 Task: Create a due date automation trigger when advanced on, on the wednesday before a card is due add dates without a start date at 11:00 AM.
Action: Mouse moved to (1134, 93)
Screenshot: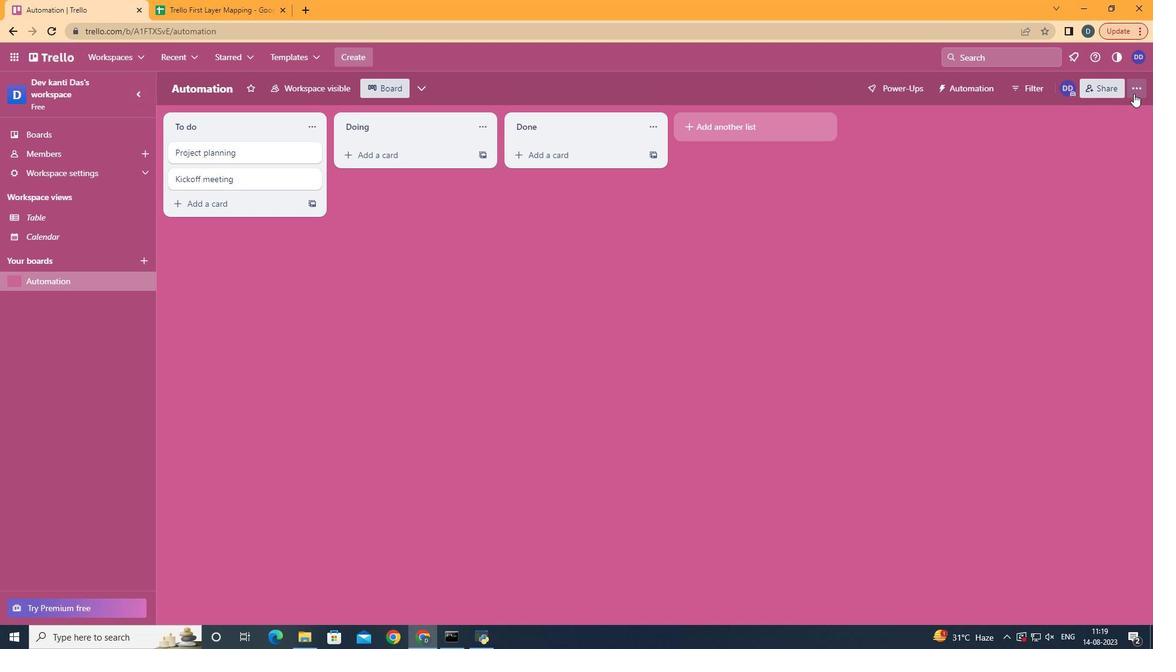 
Action: Mouse pressed left at (1134, 93)
Screenshot: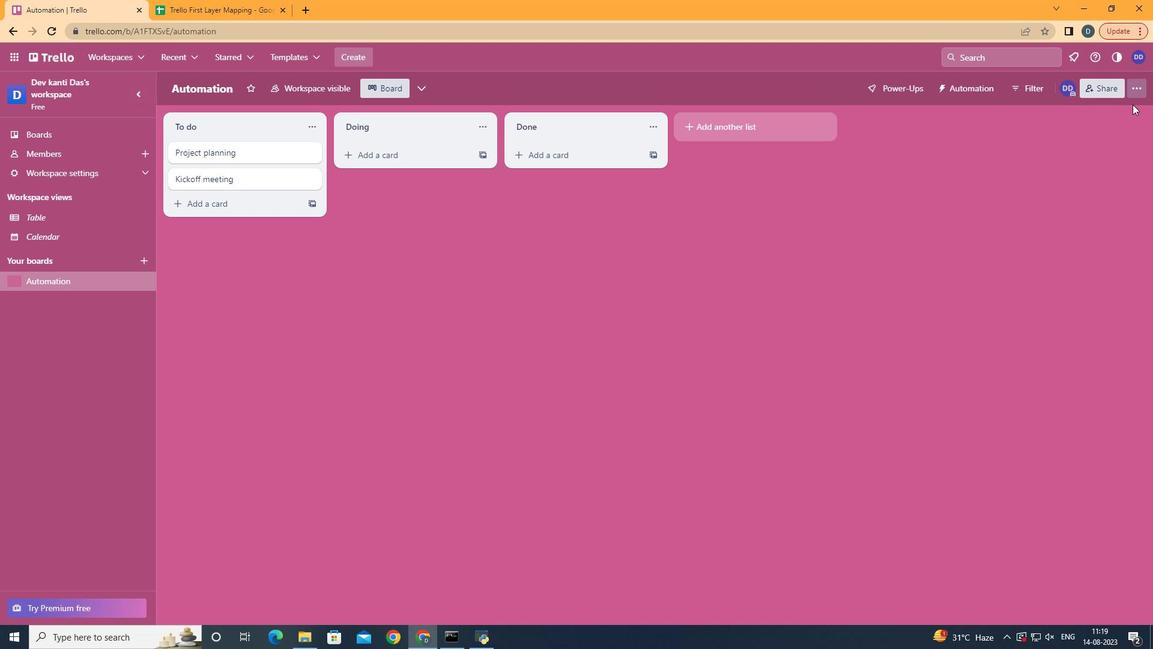 
Action: Mouse moved to (1055, 257)
Screenshot: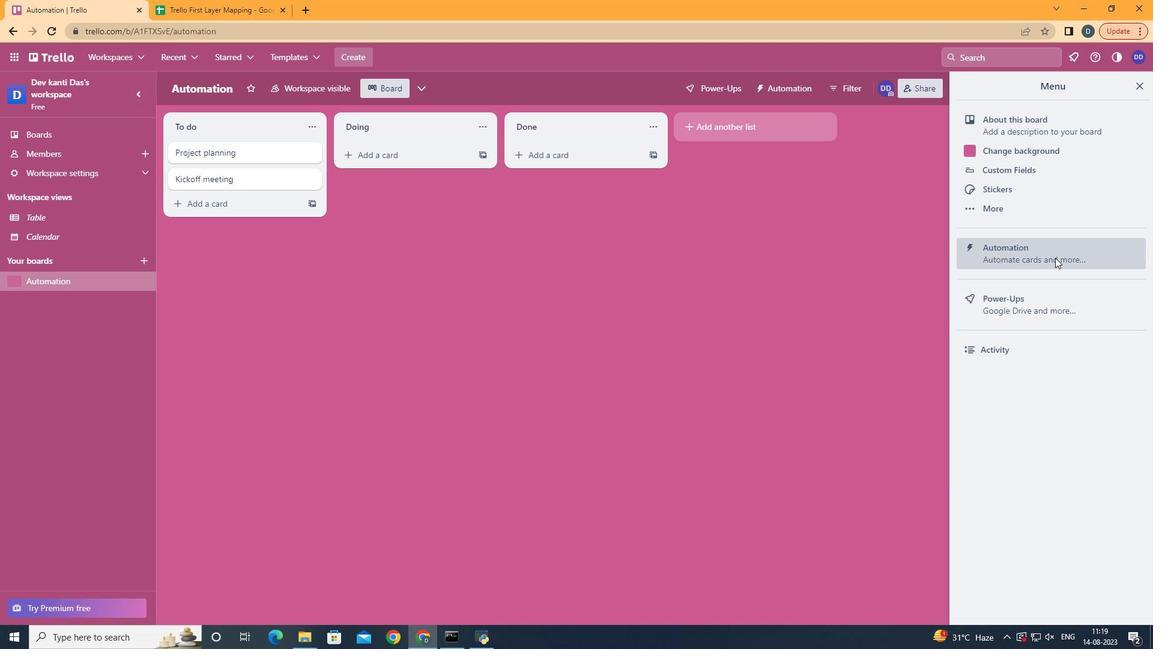 
Action: Mouse pressed left at (1055, 257)
Screenshot: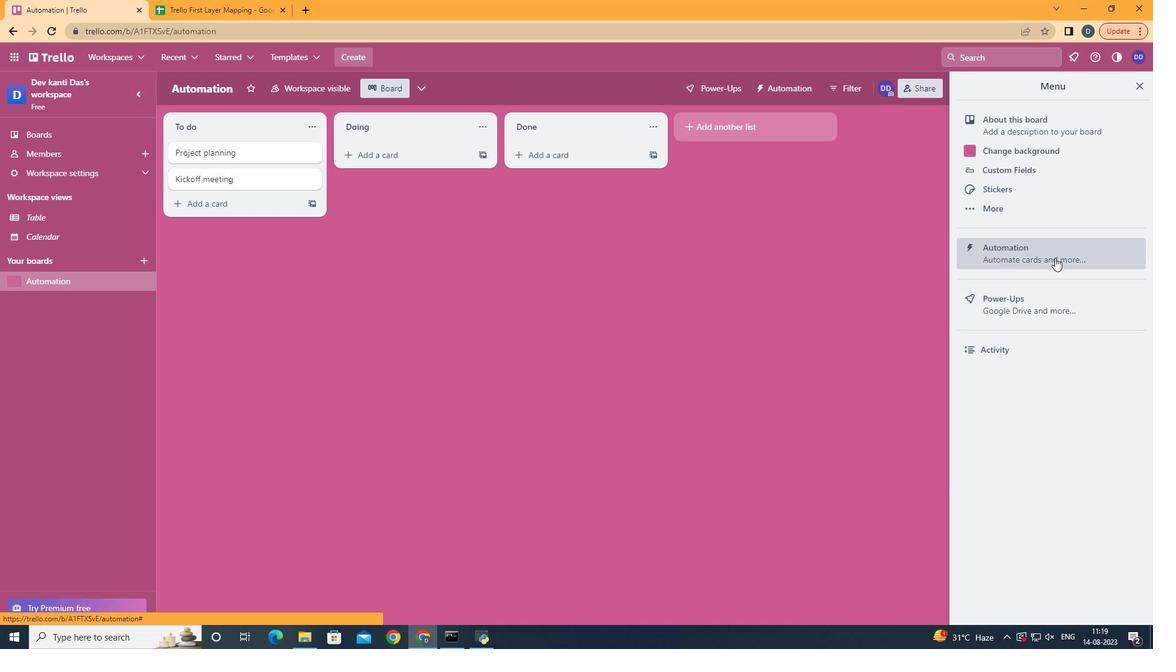 
Action: Mouse moved to (207, 237)
Screenshot: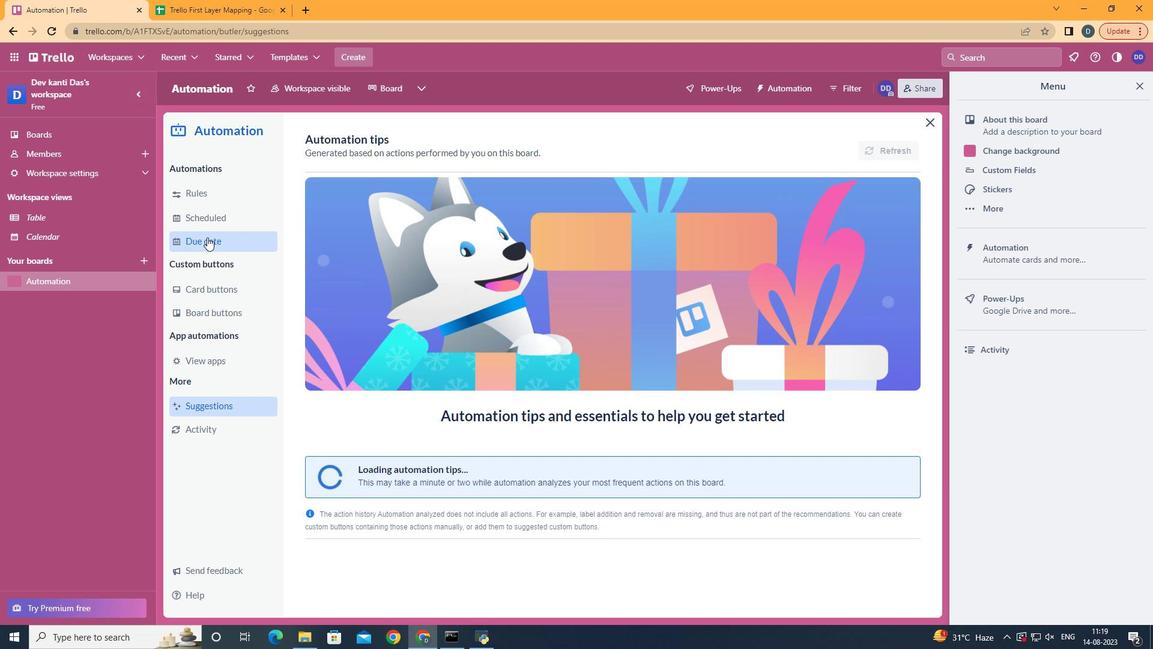 
Action: Mouse pressed left at (207, 237)
Screenshot: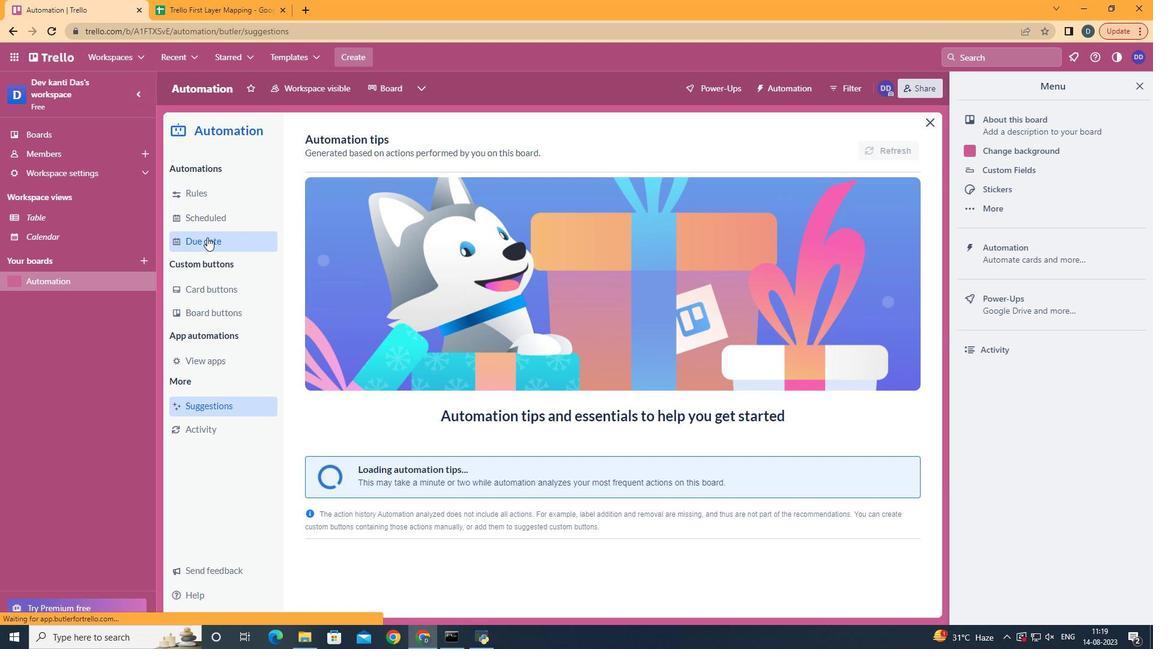 
Action: Mouse moved to (847, 138)
Screenshot: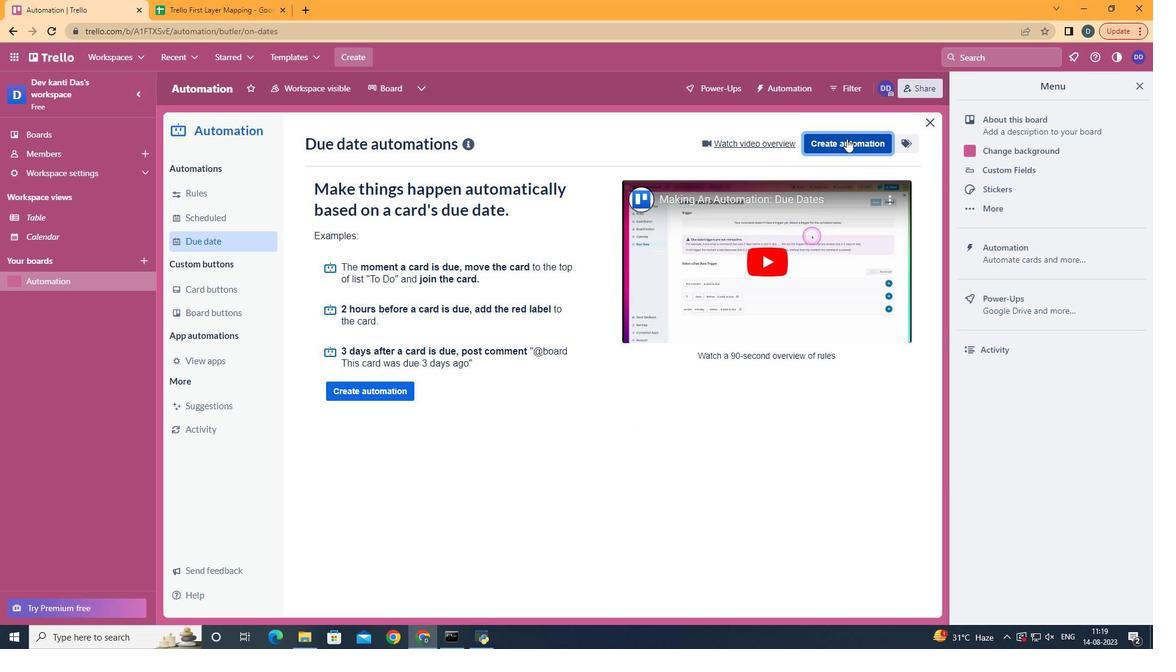 
Action: Mouse pressed left at (847, 138)
Screenshot: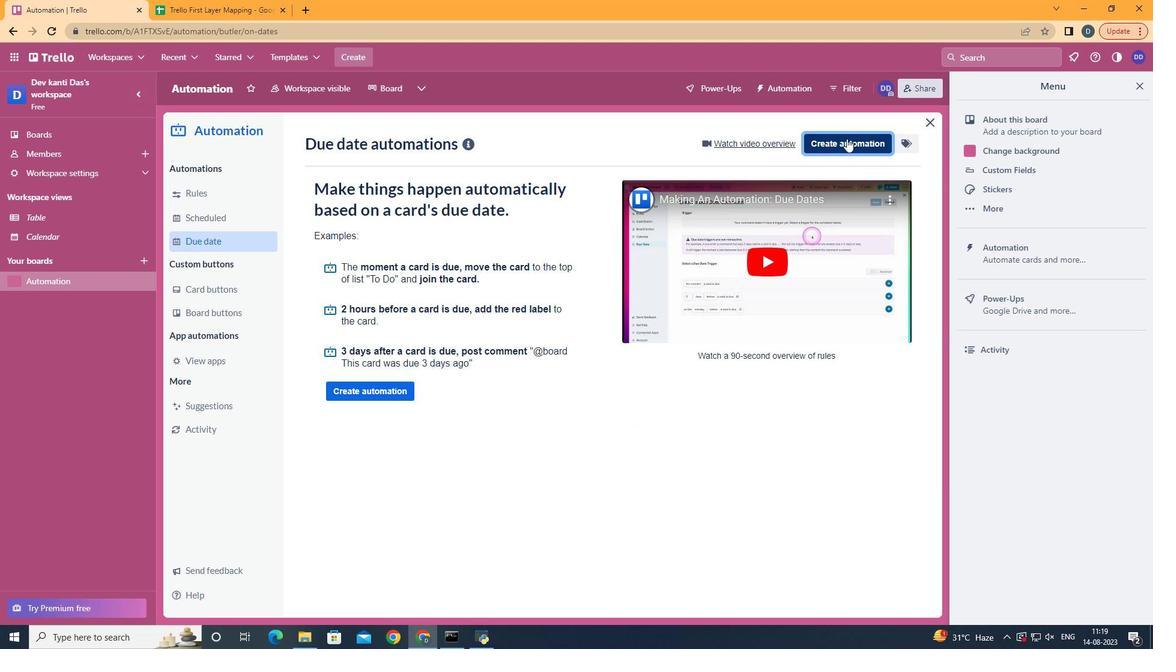 
Action: Mouse moved to (612, 263)
Screenshot: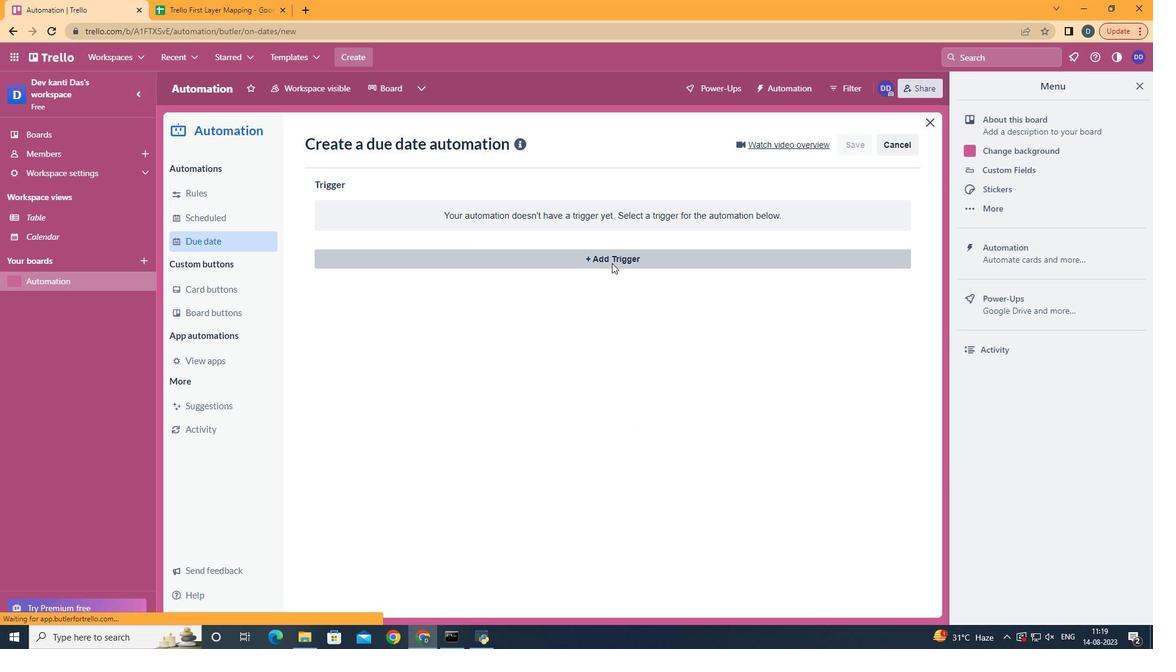 
Action: Mouse pressed left at (612, 263)
Screenshot: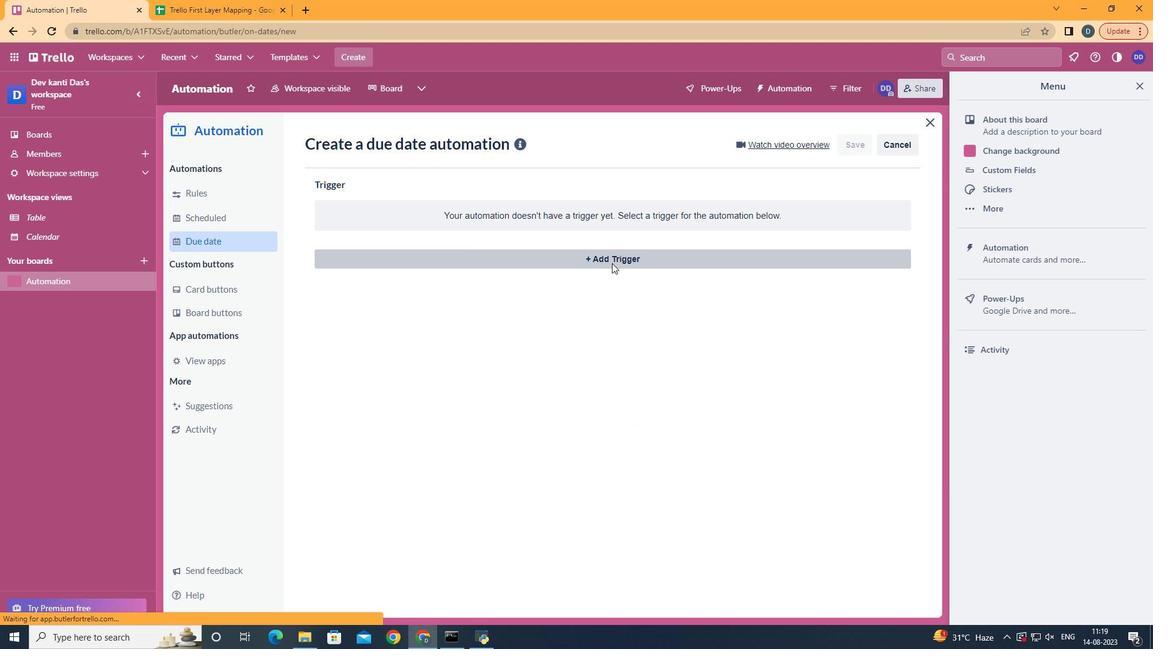 
Action: Mouse moved to (402, 361)
Screenshot: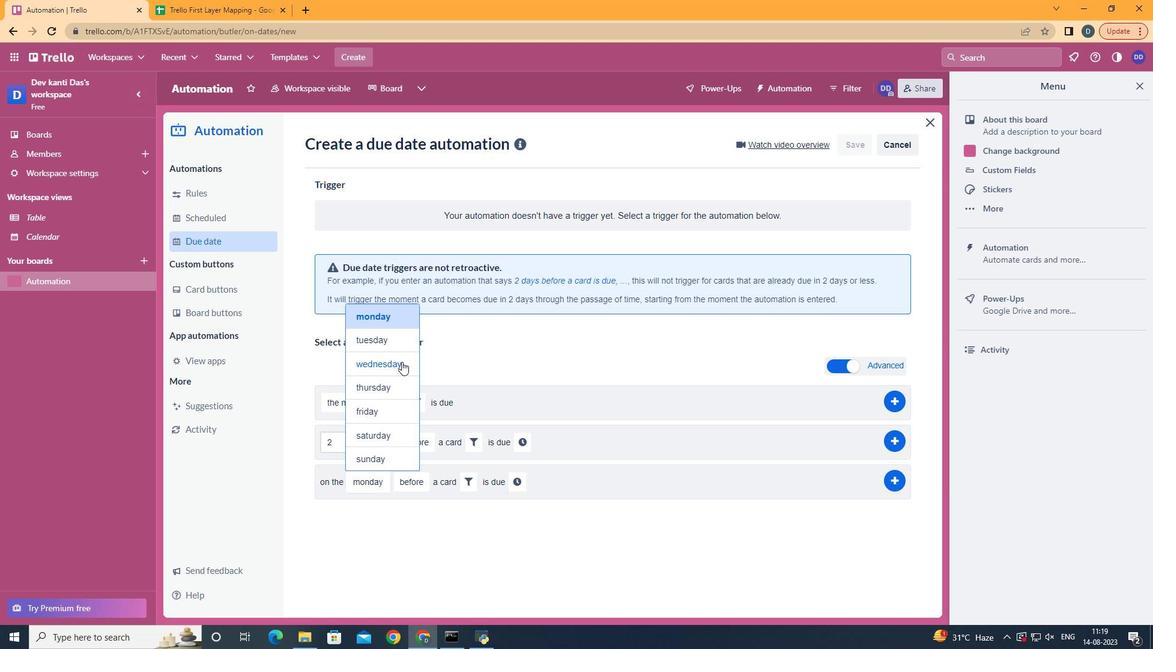 
Action: Mouse pressed left at (402, 361)
Screenshot: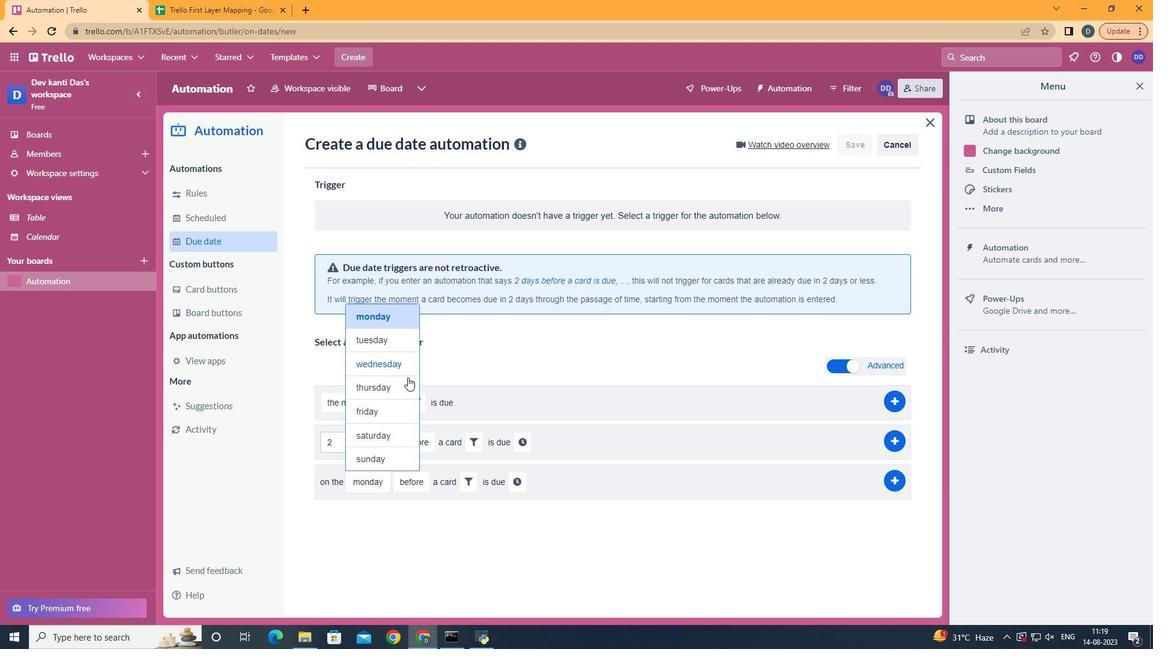 
Action: Mouse moved to (478, 487)
Screenshot: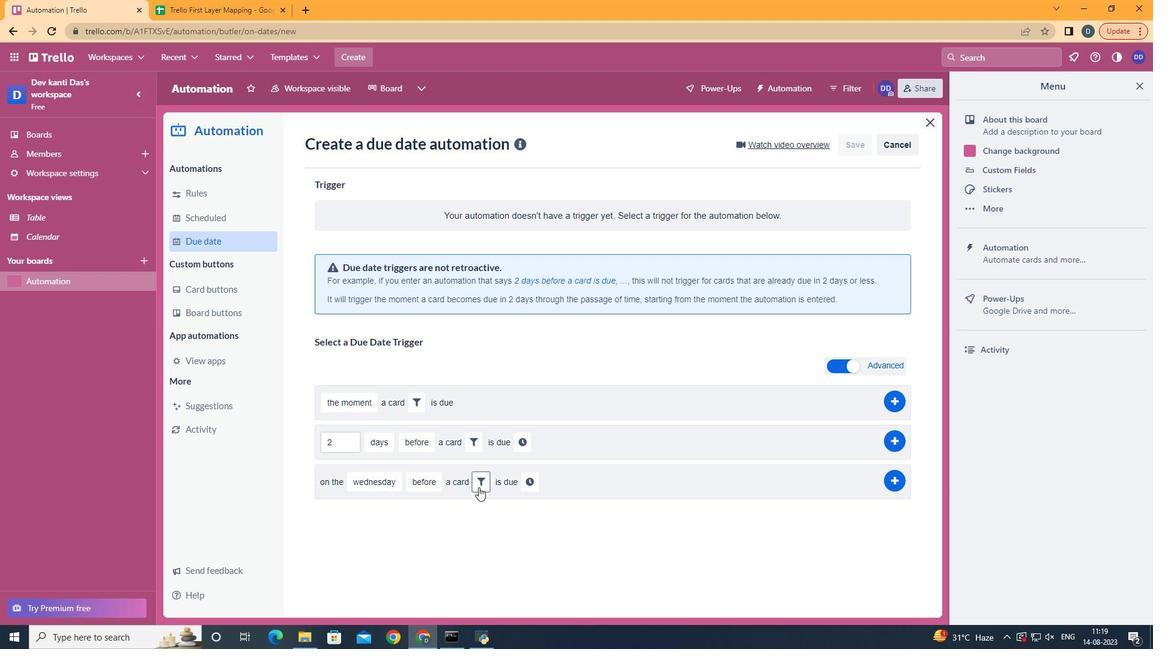 
Action: Mouse pressed left at (478, 487)
Screenshot: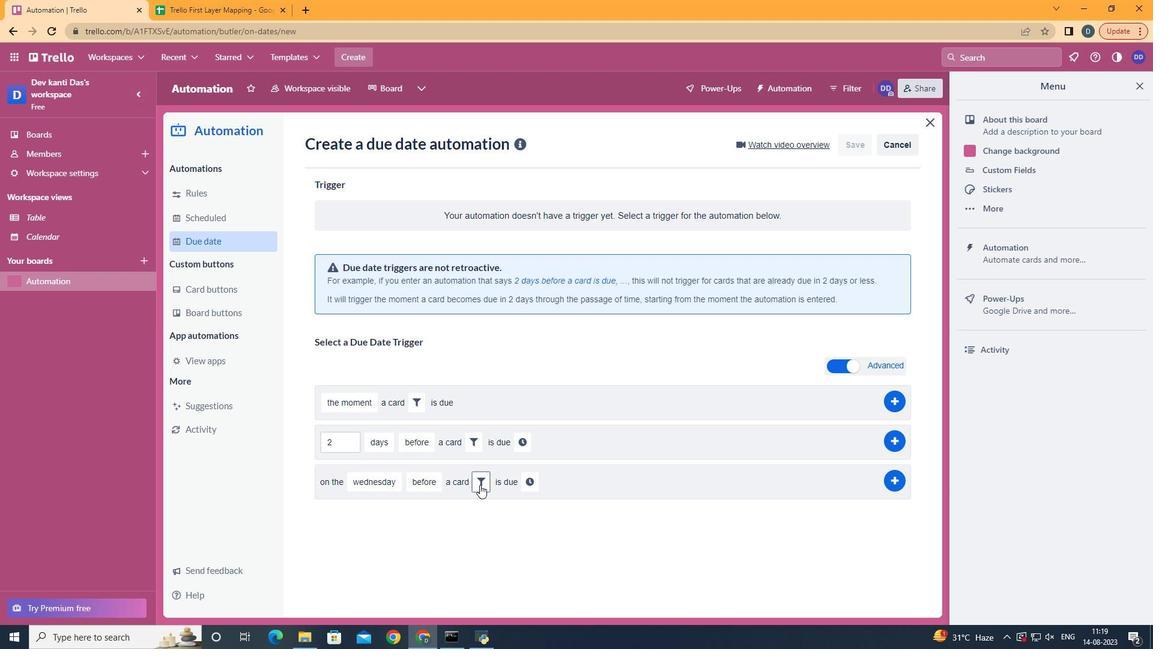 
Action: Mouse moved to (544, 522)
Screenshot: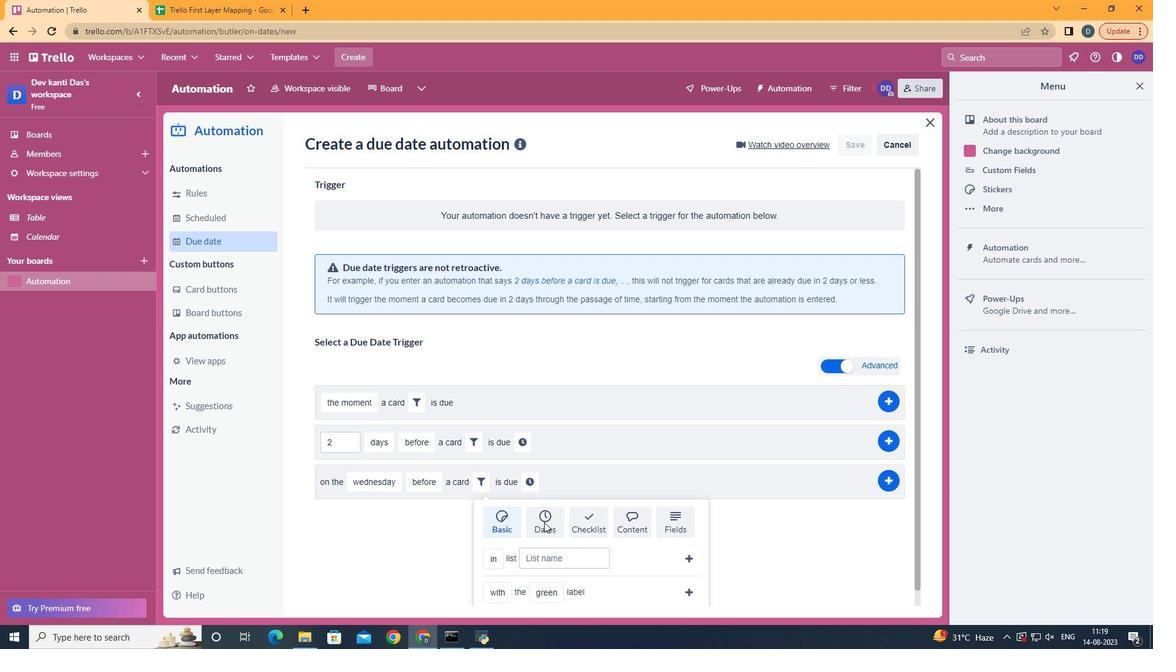 
Action: Mouse pressed left at (544, 522)
Screenshot: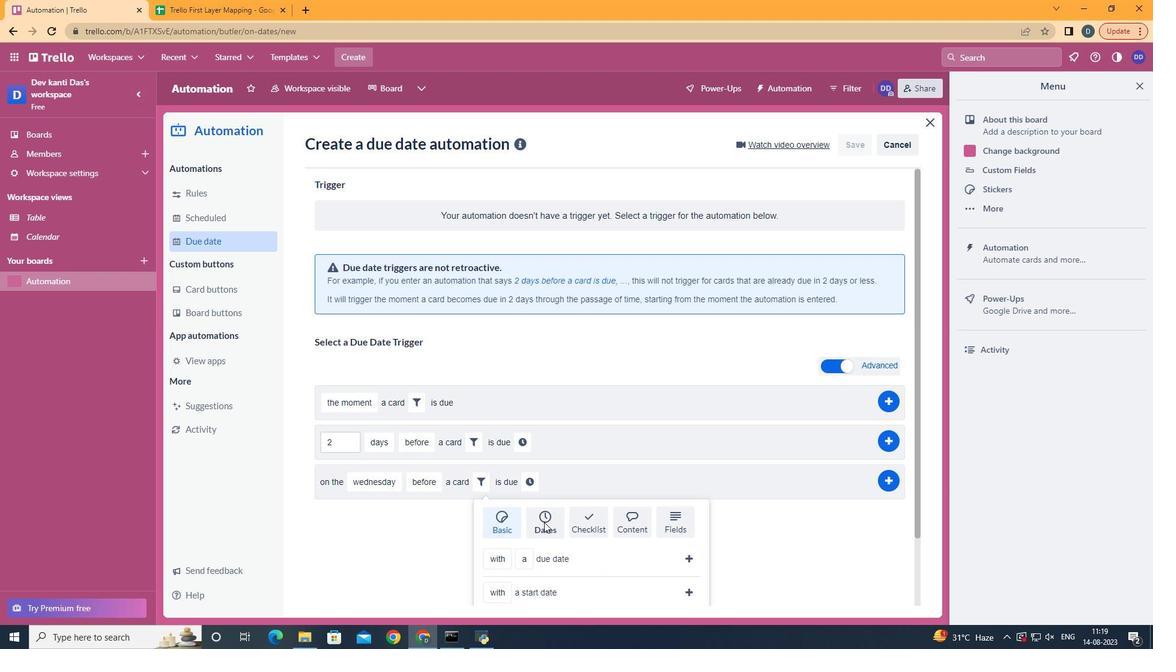 
Action: Mouse scrolled (544, 521) with delta (0, 0)
Screenshot: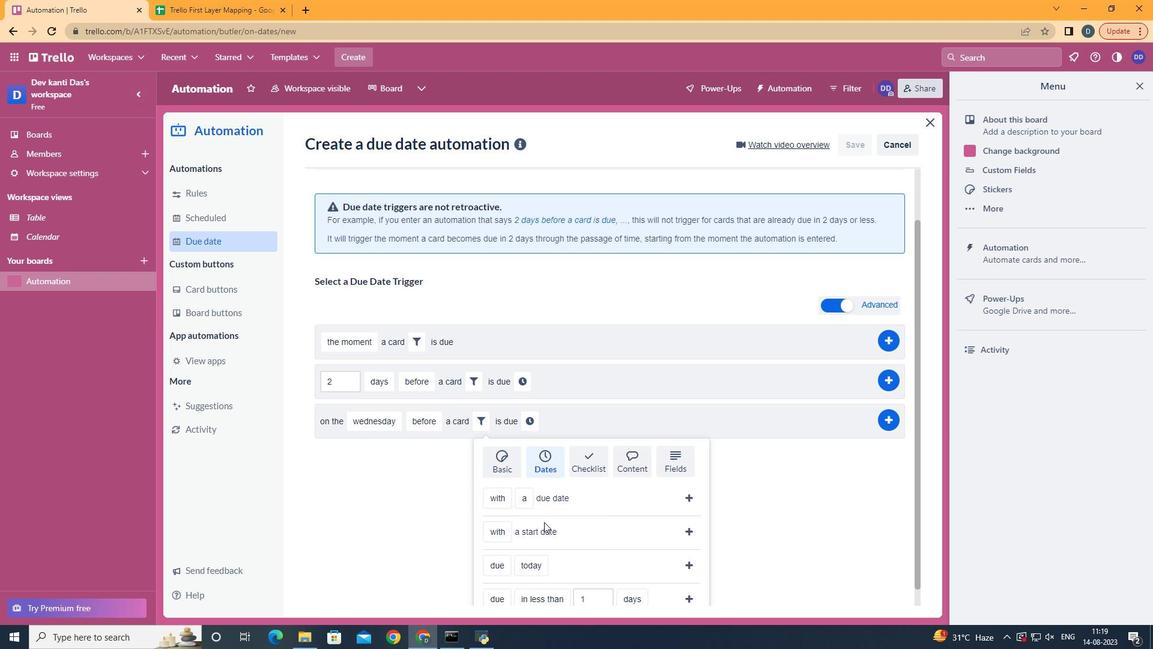 
Action: Mouse scrolled (544, 521) with delta (0, 0)
Screenshot: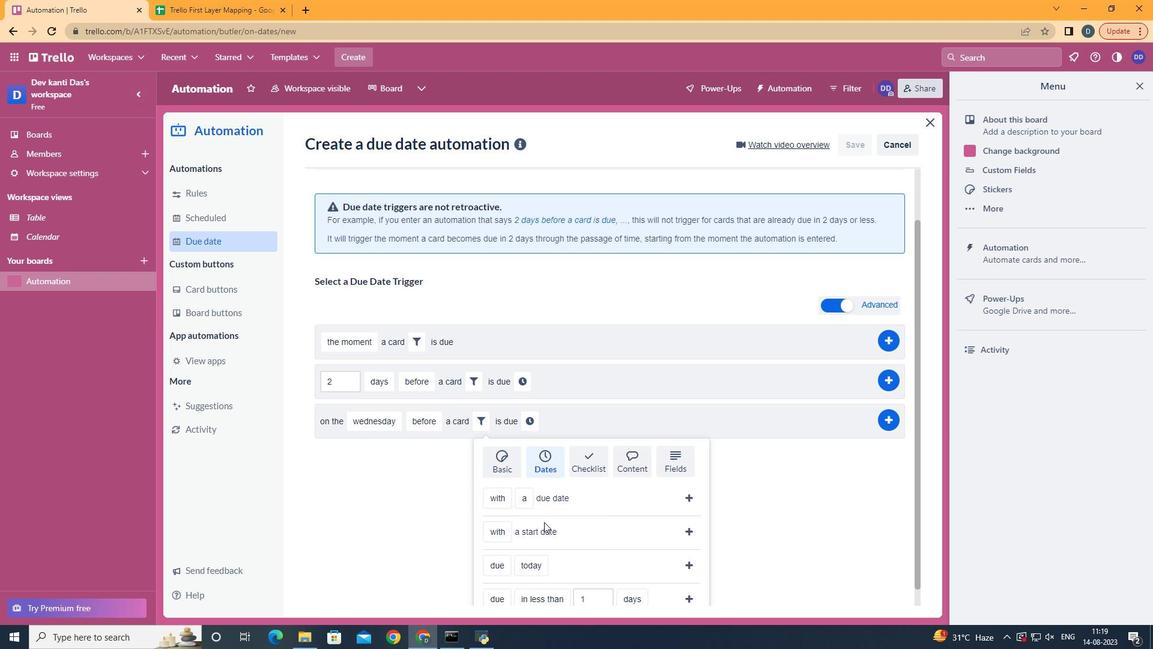 
Action: Mouse scrolled (544, 521) with delta (0, 0)
Screenshot: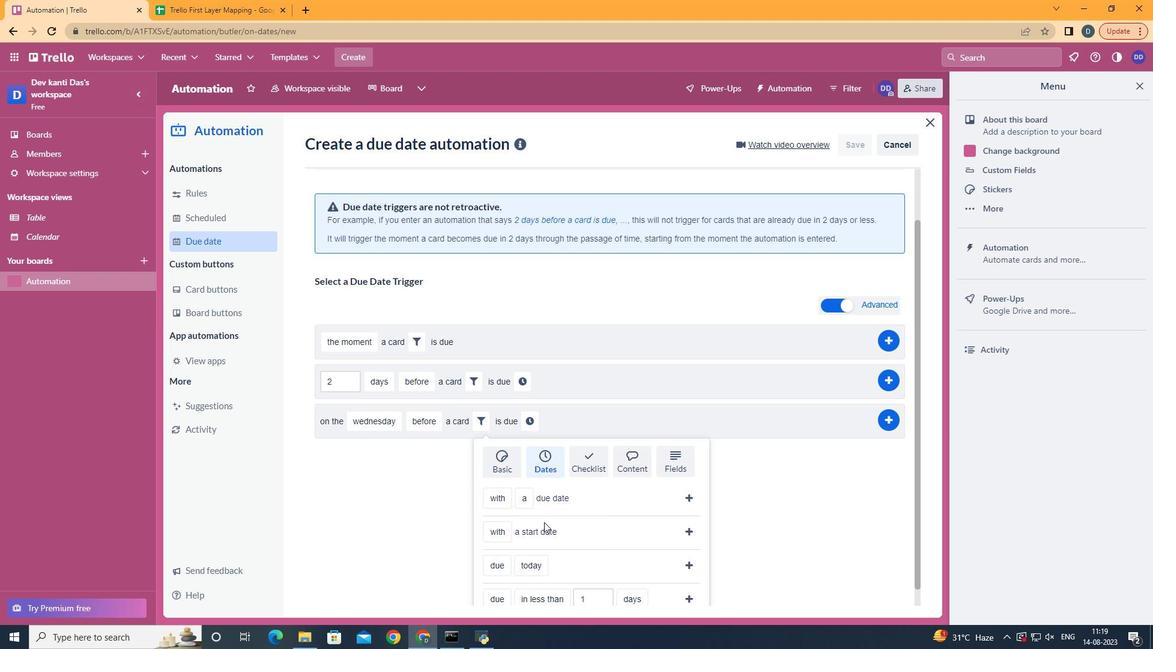 
Action: Mouse scrolled (544, 521) with delta (0, 0)
Screenshot: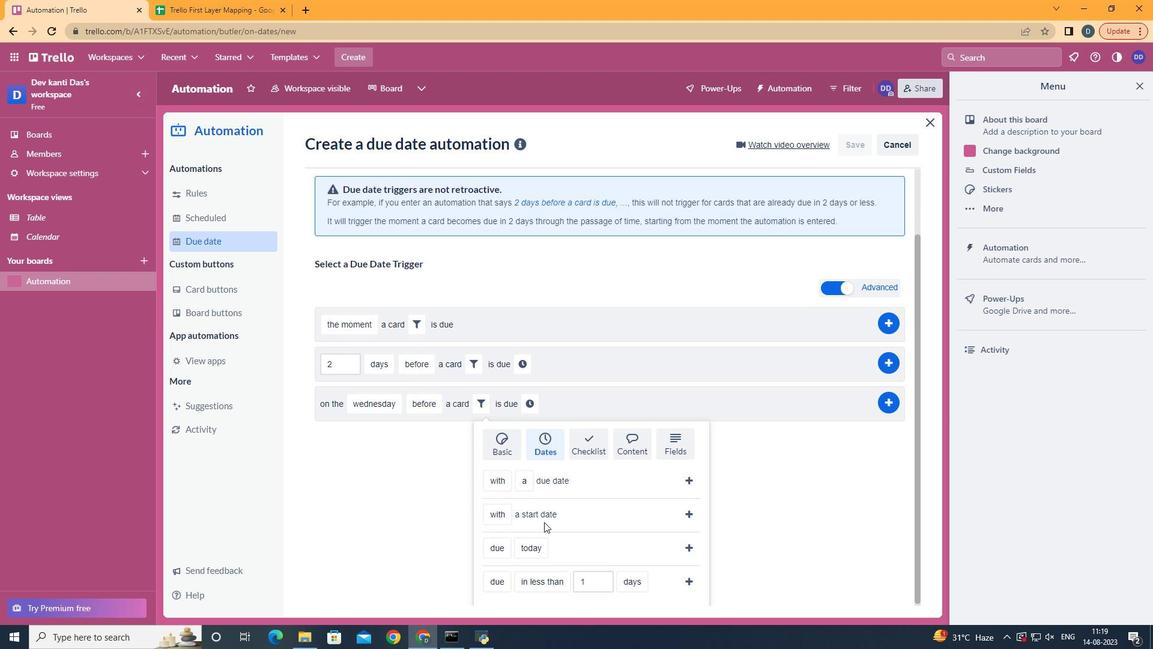 
Action: Mouse moved to (515, 558)
Screenshot: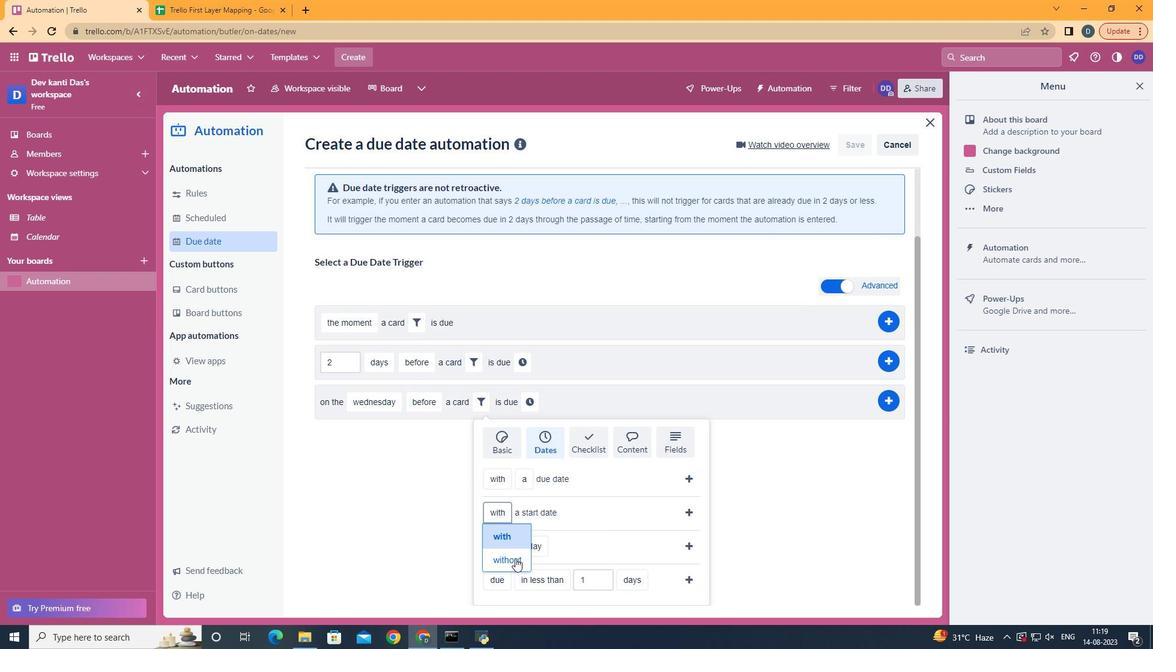 
Action: Mouse pressed left at (515, 558)
Screenshot: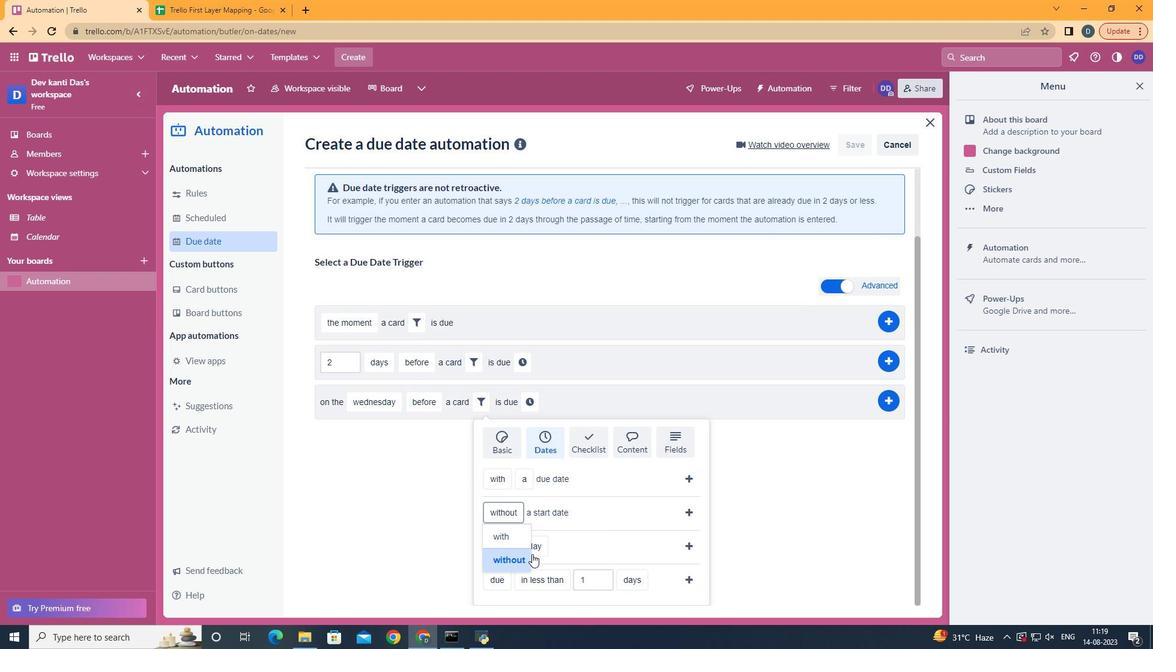 
Action: Mouse moved to (681, 513)
Screenshot: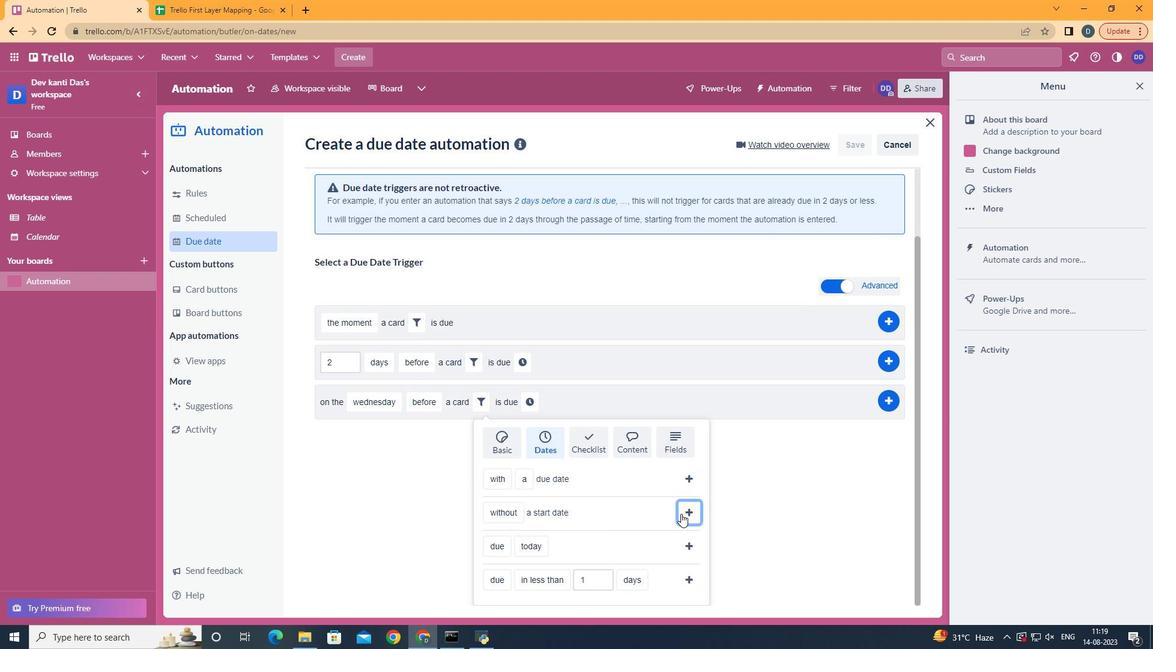 
Action: Mouse pressed left at (681, 513)
Screenshot: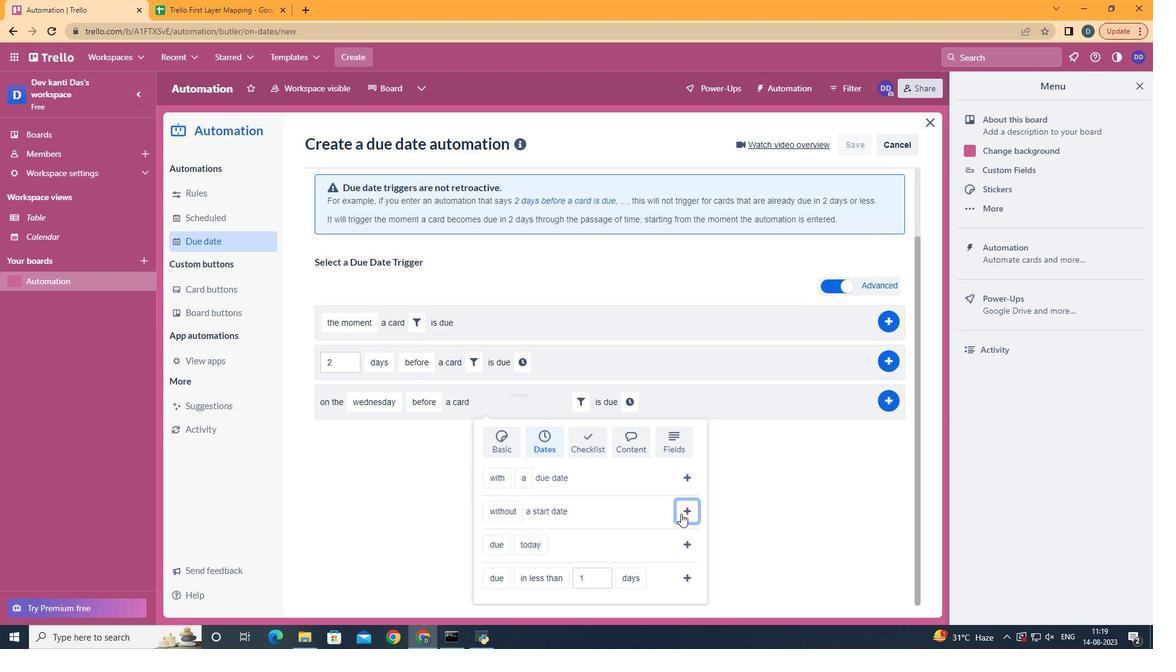 
Action: Mouse moved to (637, 482)
Screenshot: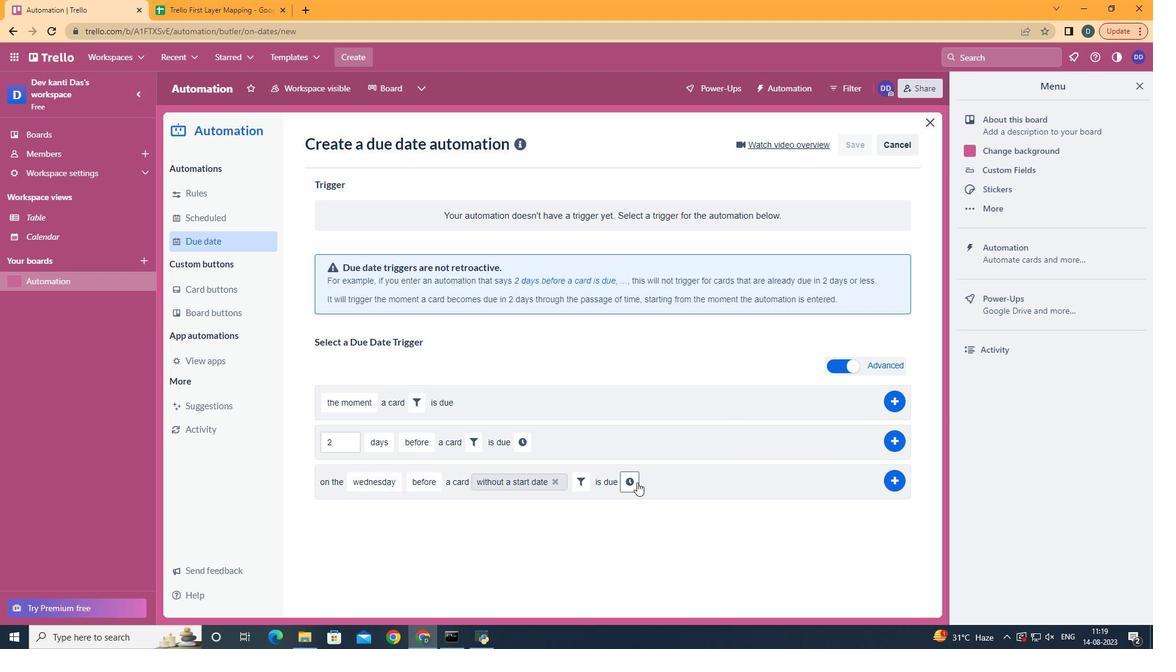 
Action: Mouse pressed left at (637, 482)
Screenshot: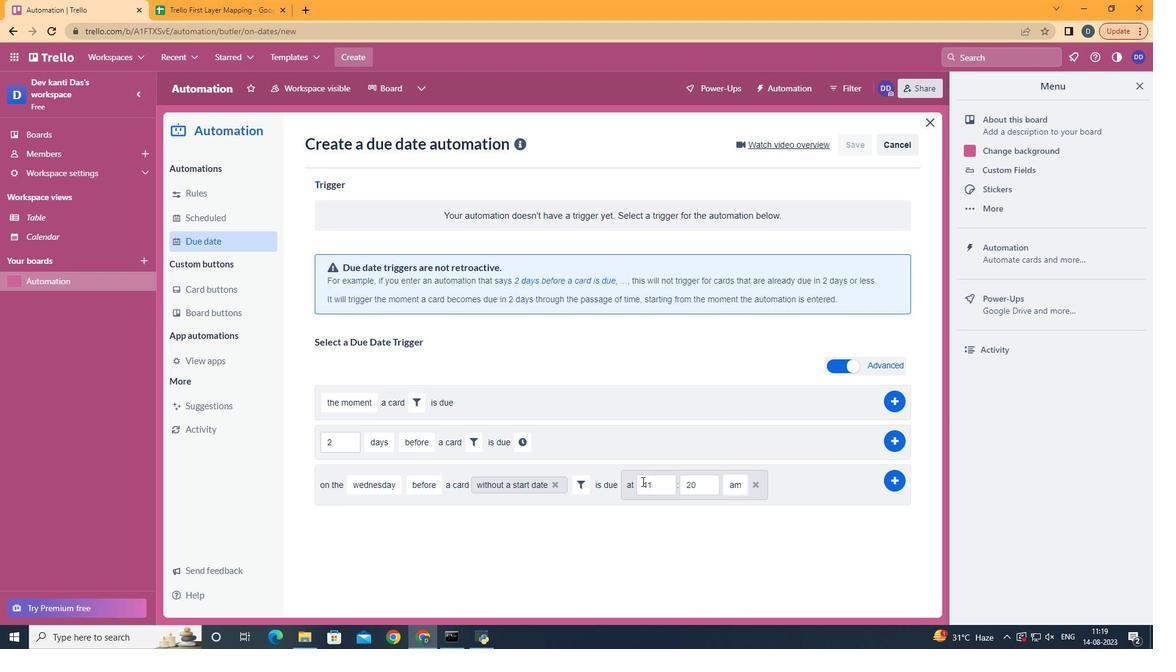 
Action: Mouse moved to (701, 490)
Screenshot: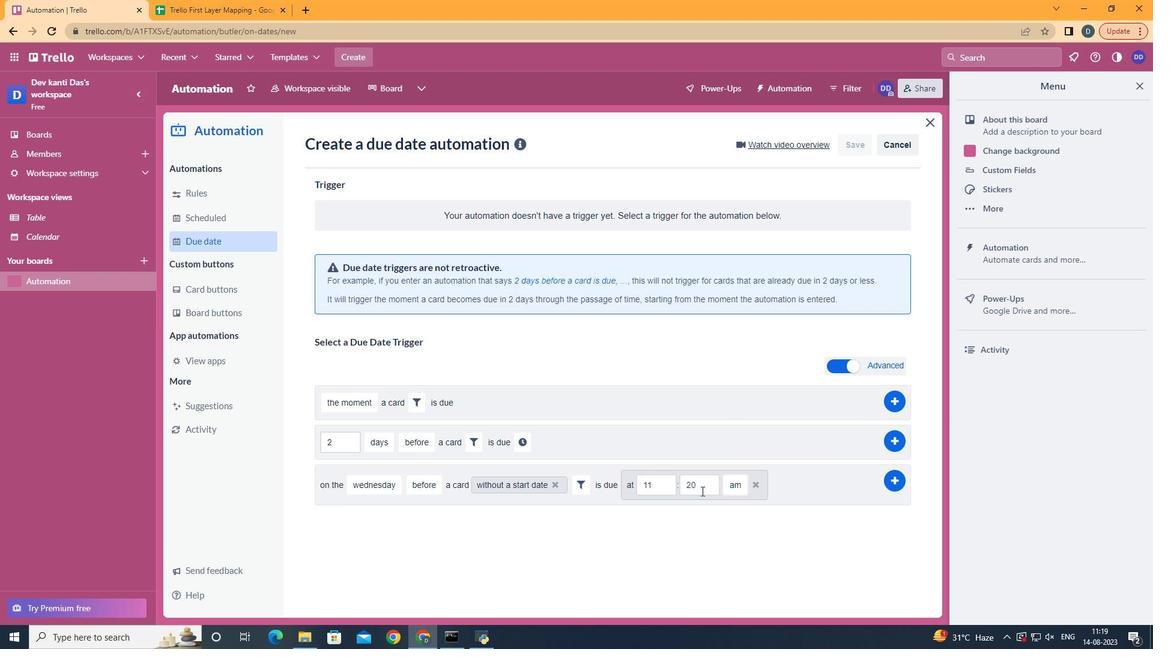 
Action: Mouse pressed left at (701, 490)
Screenshot: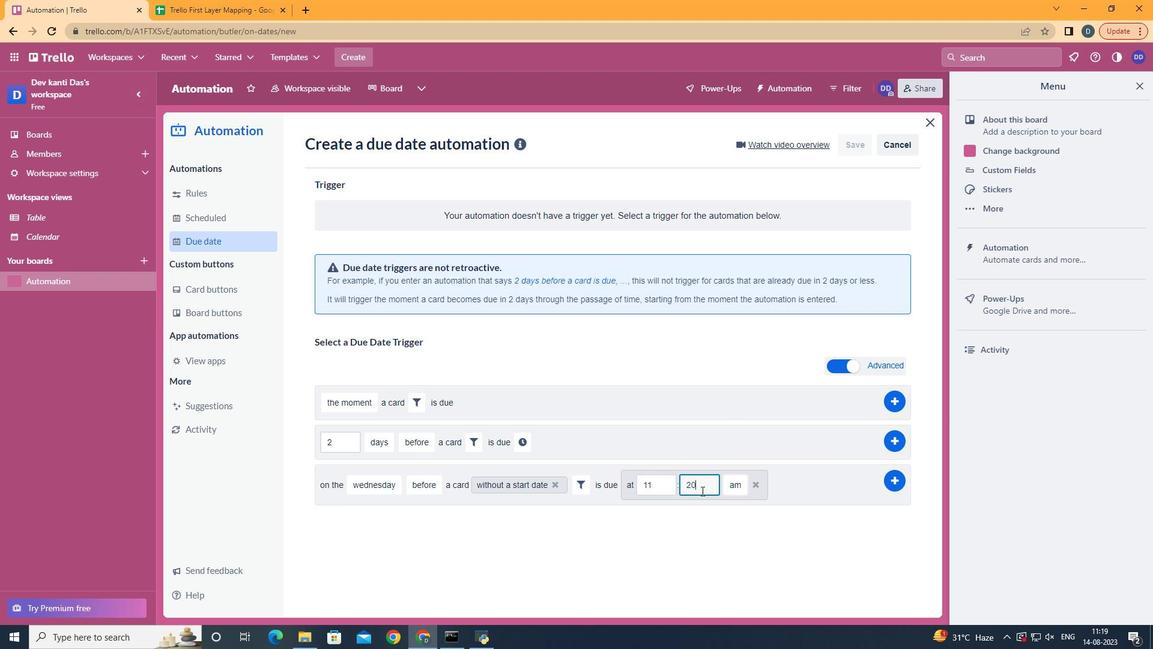 
Action: Key pressed <Key.backspace><Key.backspace>00
Screenshot: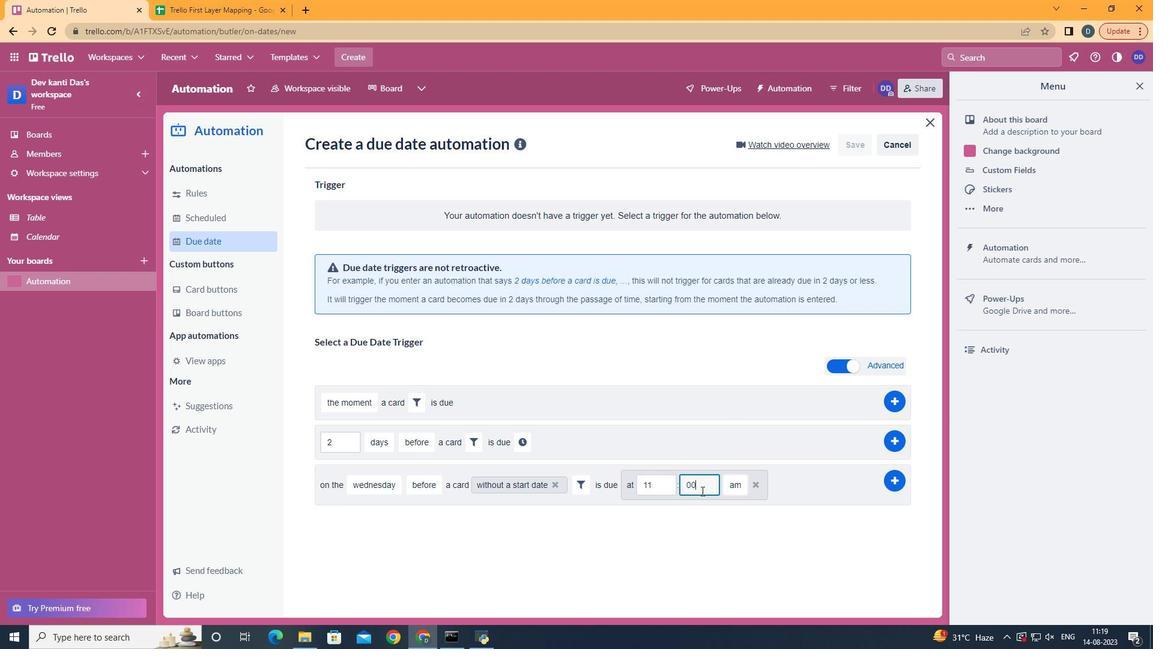 
Action: Mouse moved to (893, 477)
Screenshot: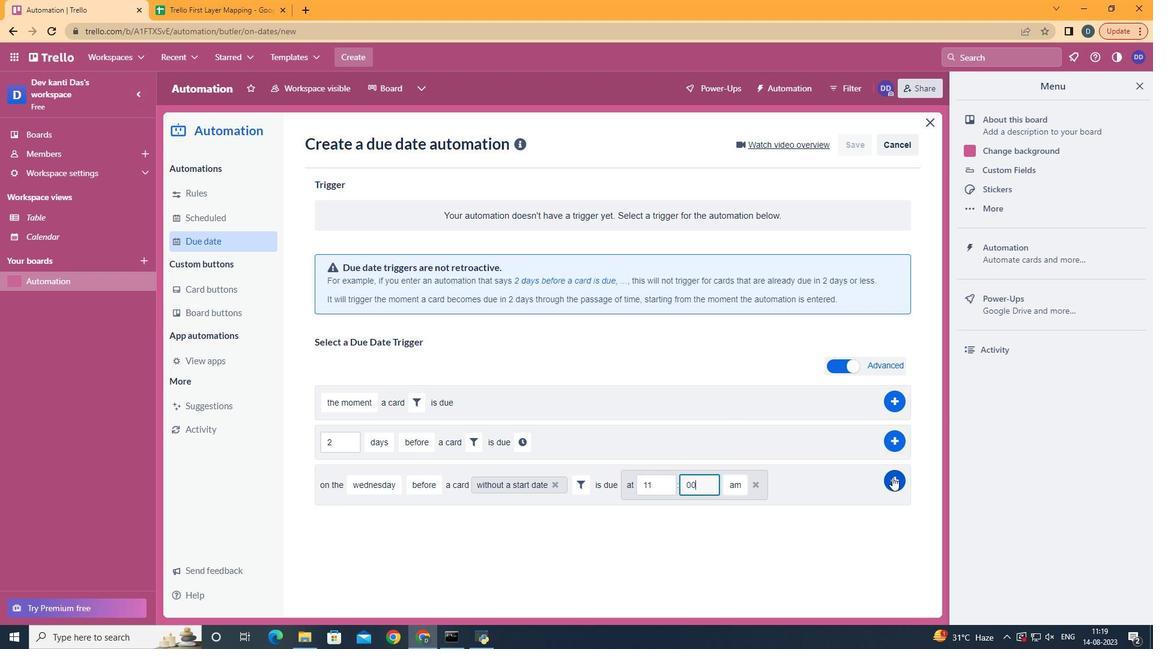 
Action: Mouse pressed left at (893, 477)
Screenshot: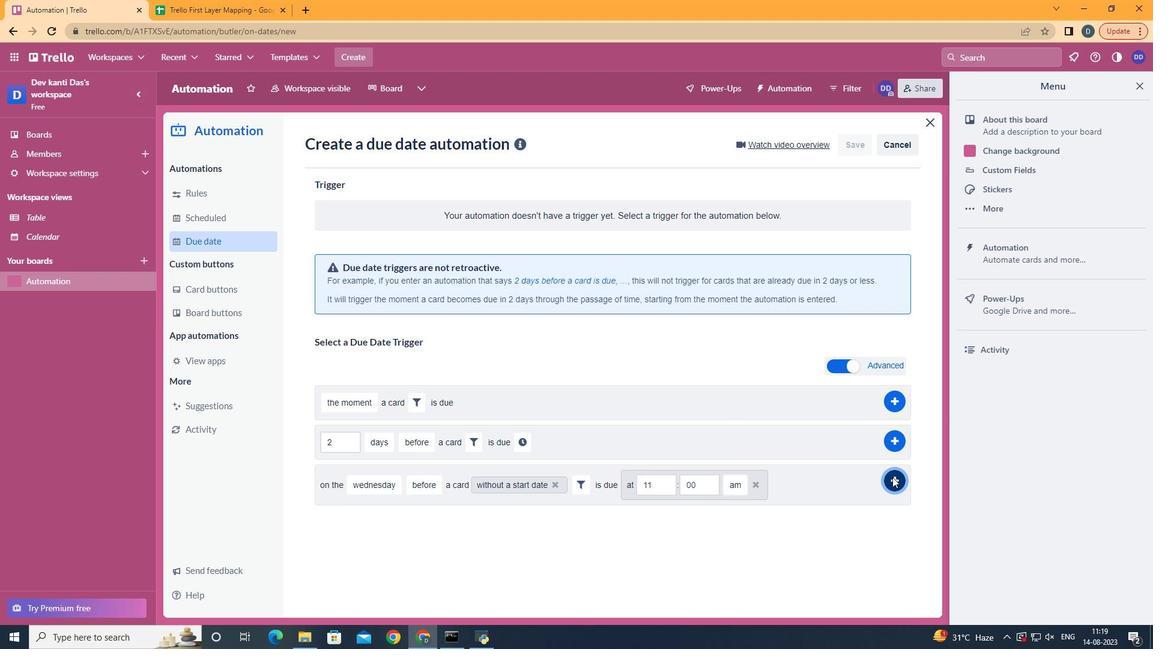
